 Task: Write and save a response "It is very easy to put your head in the sand about this until the crucial moment. It is also easy to attribute it to bad luck".
Action: Mouse moved to (528, 66)
Screenshot: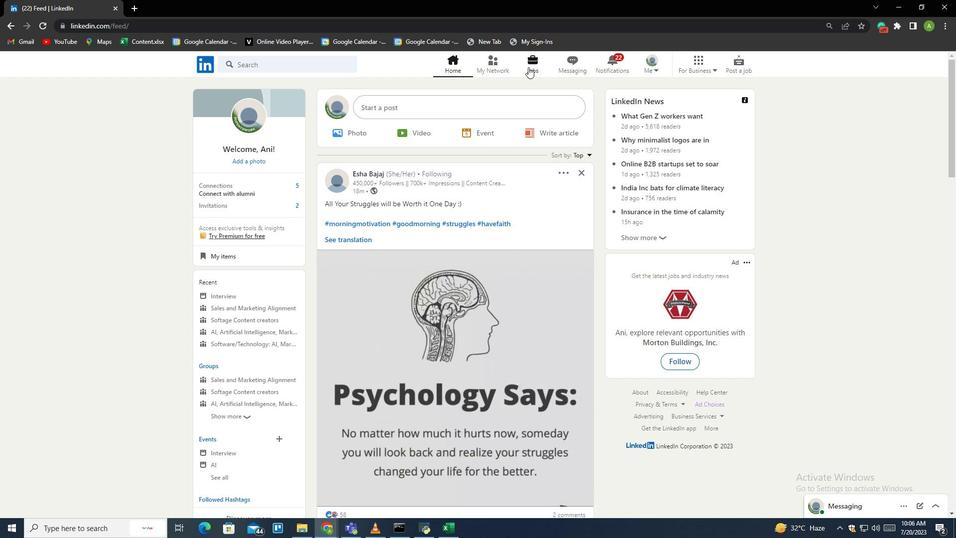 
Action: Mouse pressed left at (528, 66)
Screenshot: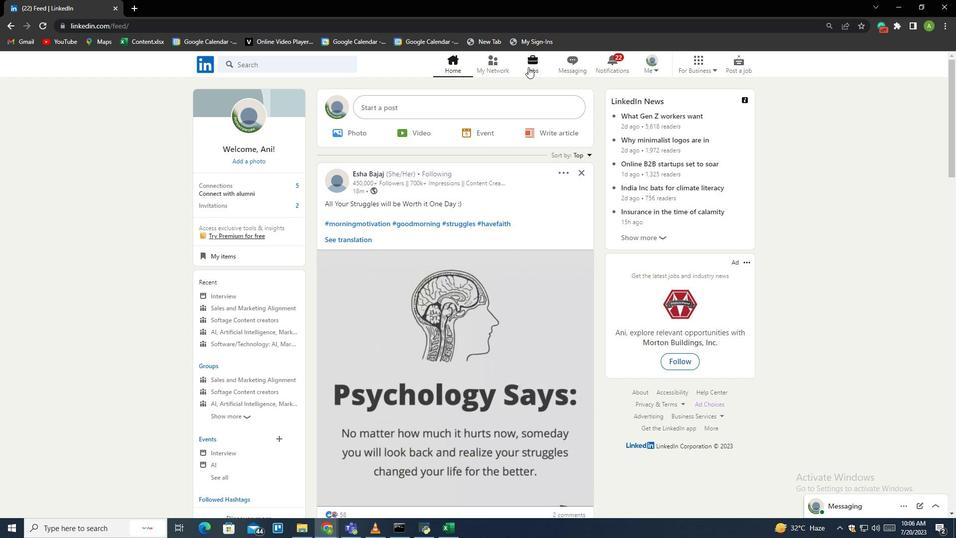 
Action: Mouse moved to (232, 337)
Screenshot: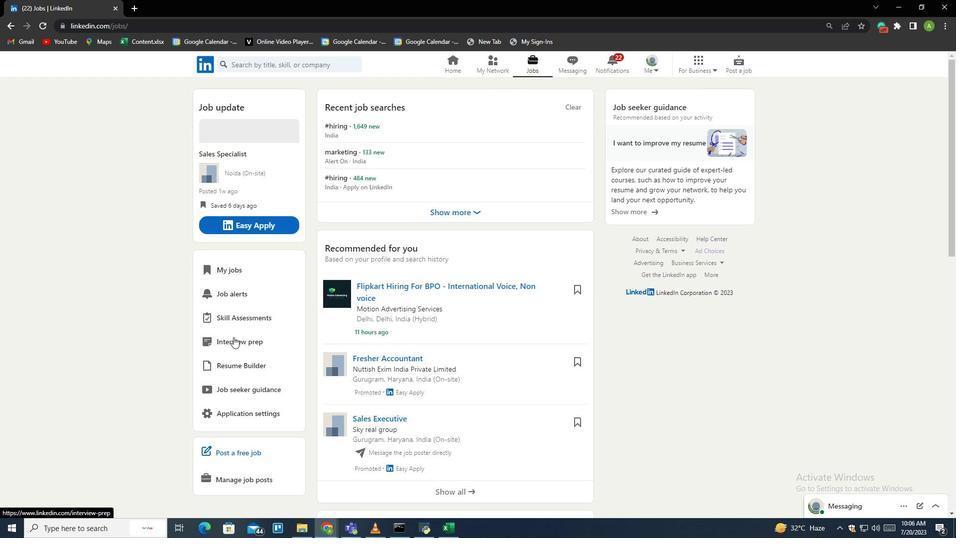 
Action: Mouse pressed left at (232, 337)
Screenshot: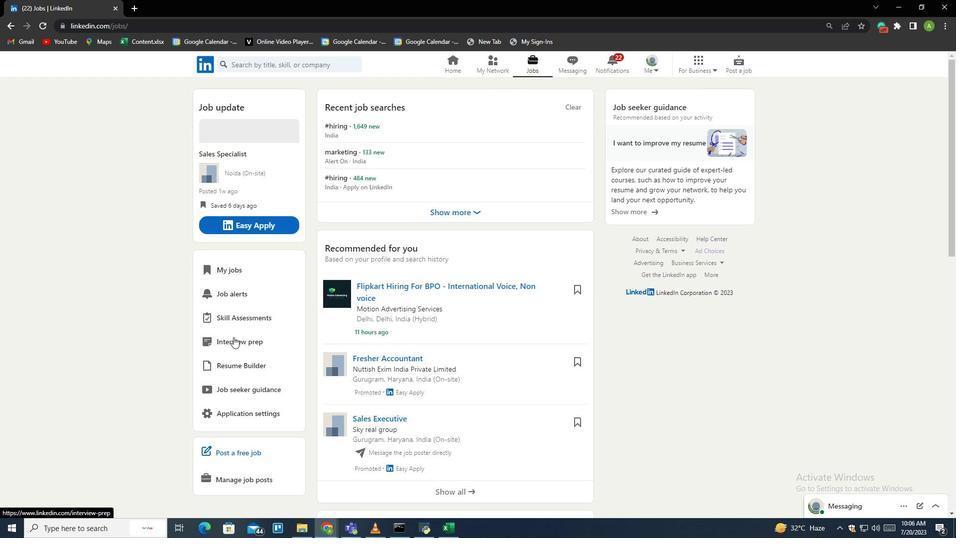 
Action: Mouse moved to (309, 105)
Screenshot: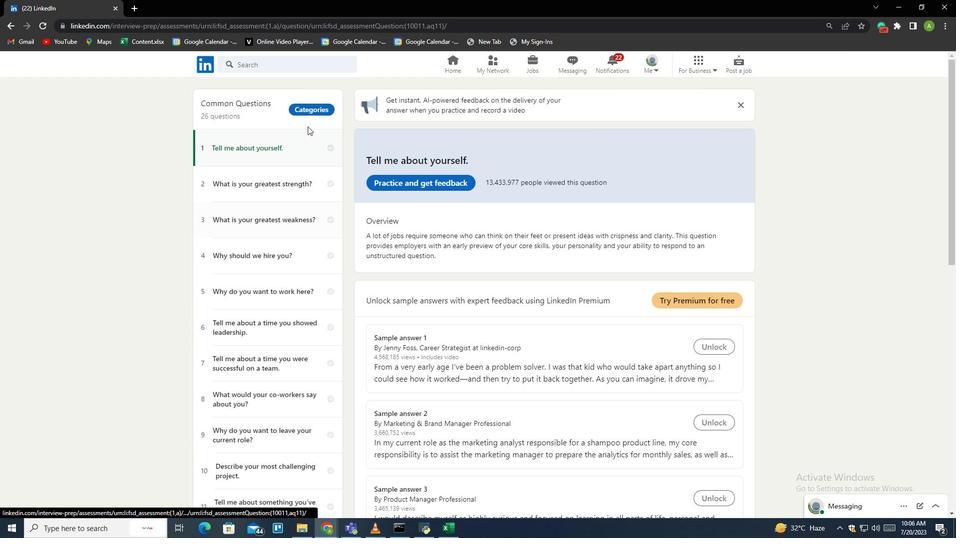 
Action: Mouse pressed left at (309, 105)
Screenshot: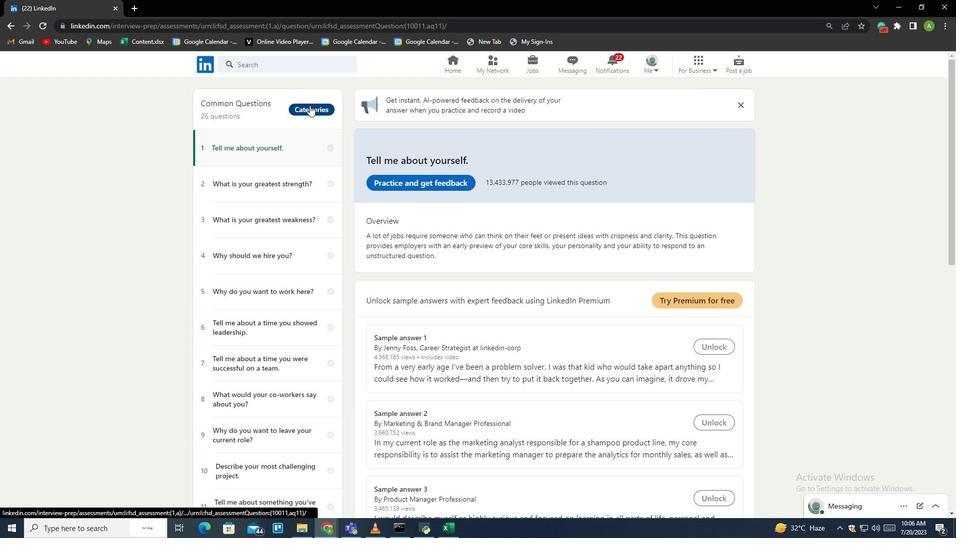 
Action: Mouse moved to (244, 433)
Screenshot: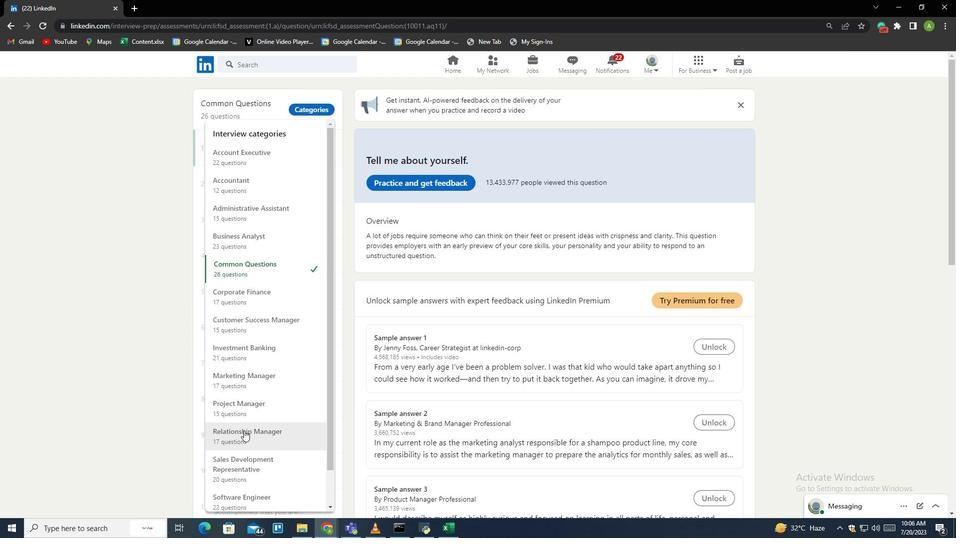 
Action: Mouse pressed left at (244, 433)
Screenshot: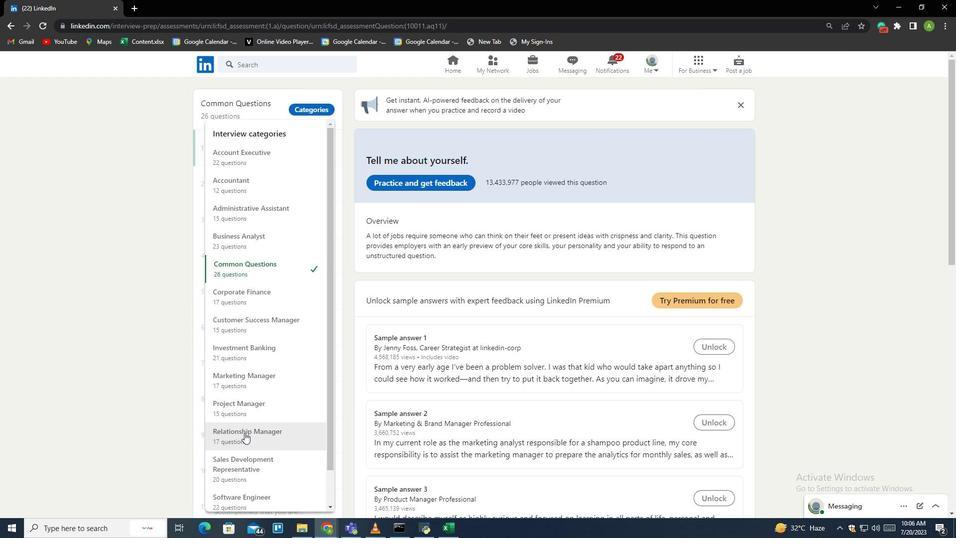 
Action: Mouse moved to (245, 427)
Screenshot: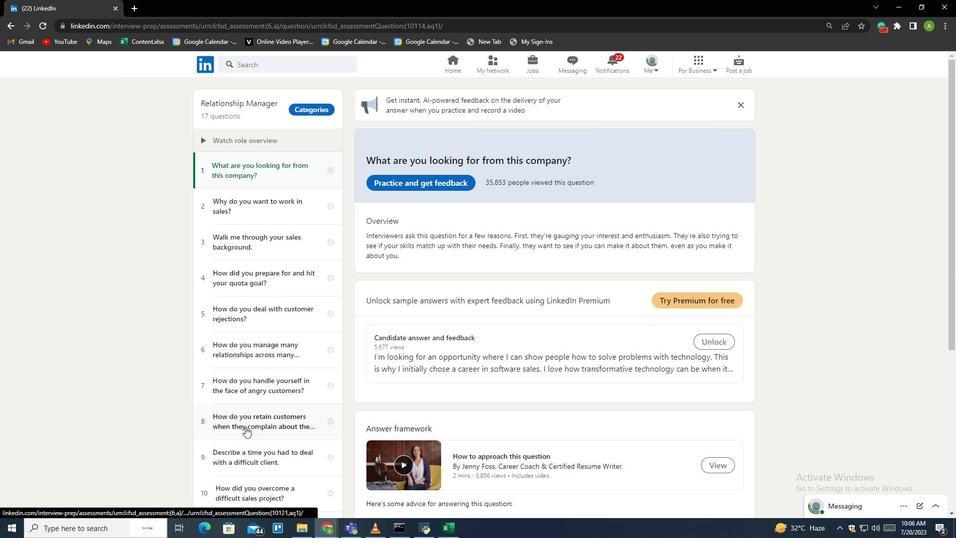 
Action: Mouse scrolled (245, 426) with delta (0, 0)
Screenshot: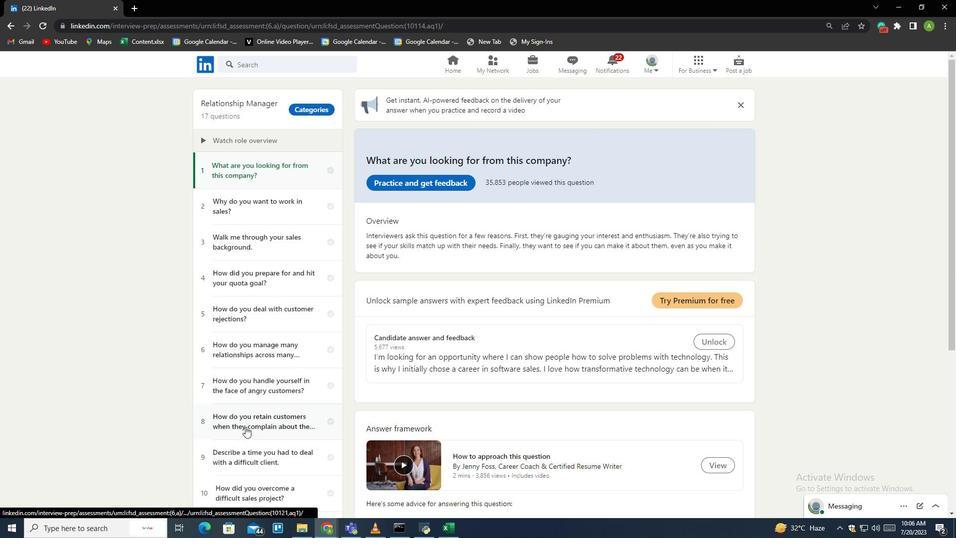
Action: Mouse scrolled (245, 426) with delta (0, 0)
Screenshot: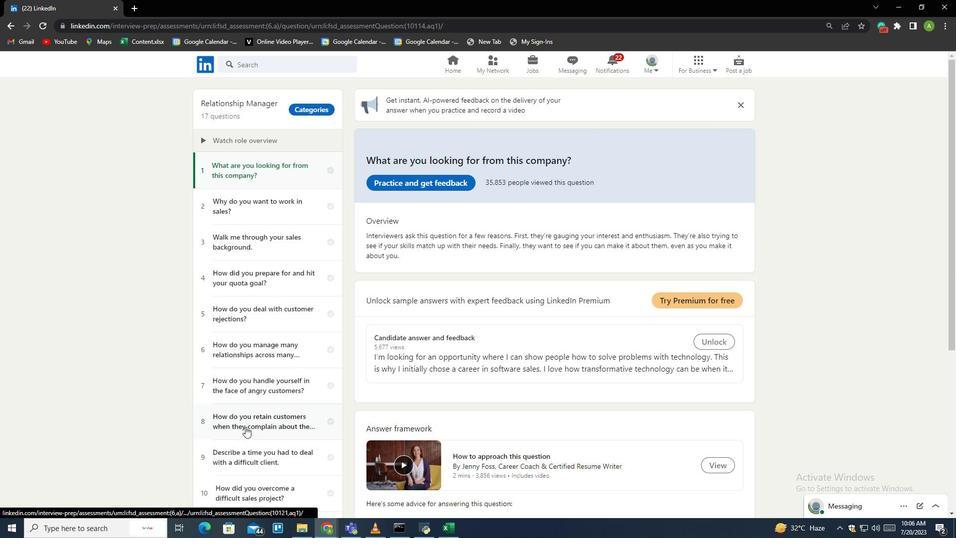 
Action: Mouse scrolled (245, 426) with delta (0, 0)
Screenshot: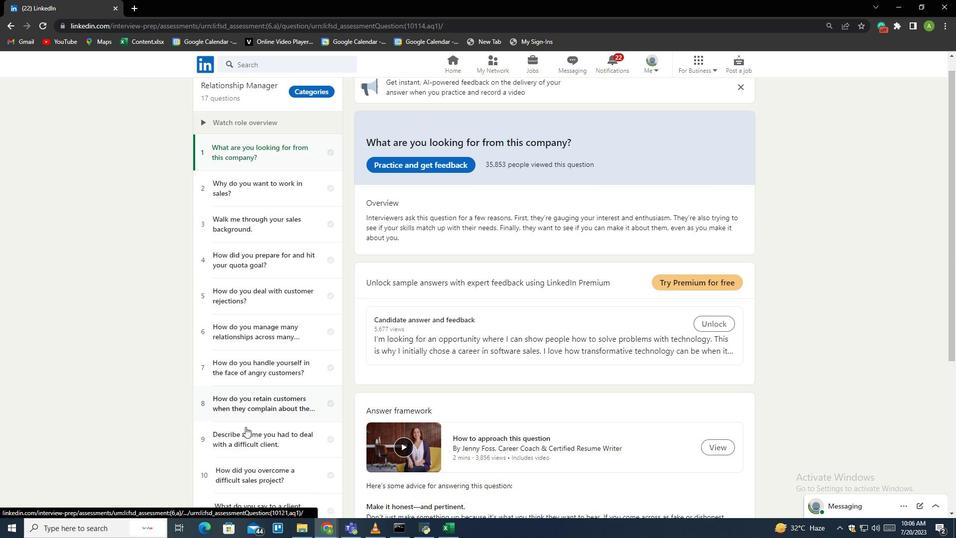 
Action: Mouse scrolled (245, 426) with delta (0, 0)
Screenshot: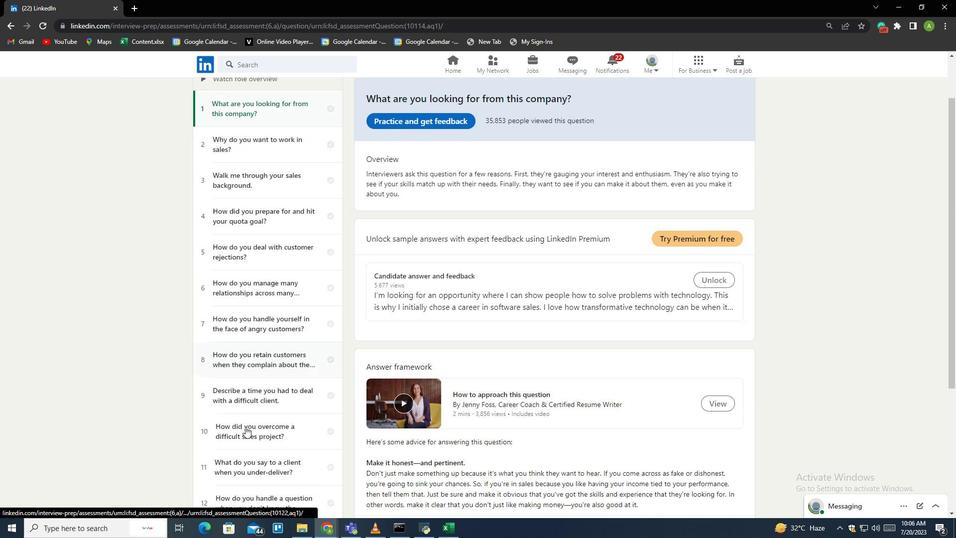 
Action: Mouse scrolled (245, 426) with delta (0, 0)
Screenshot: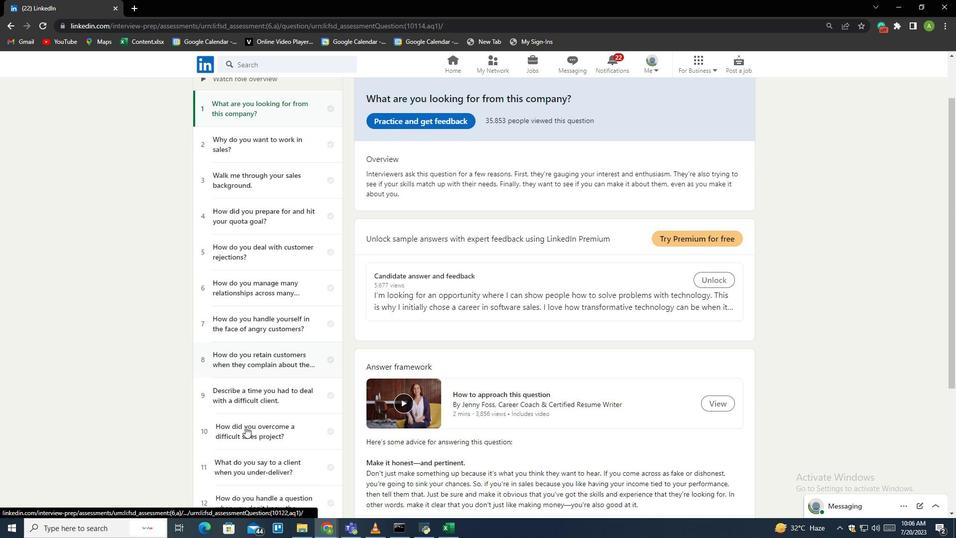 
Action: Mouse moved to (255, 279)
Screenshot: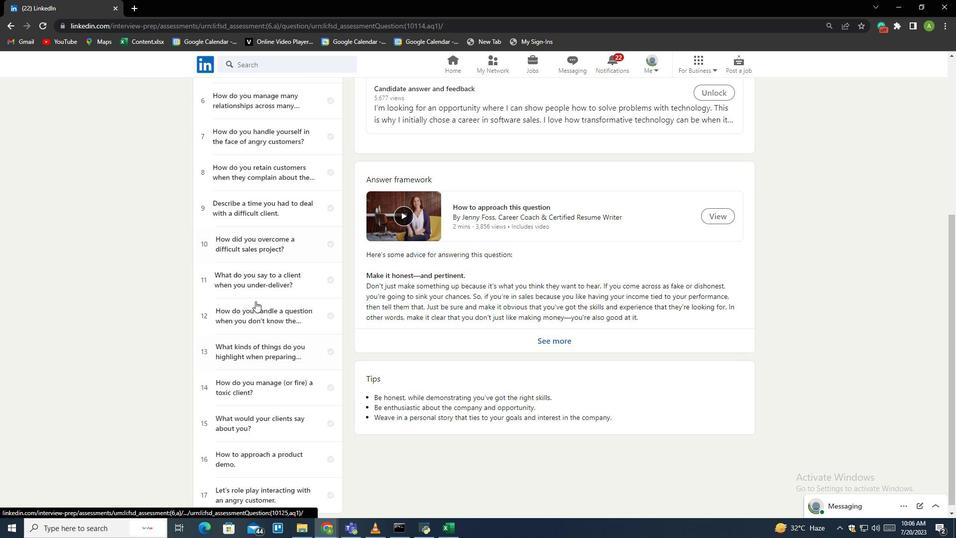 
Action: Mouse pressed left at (255, 279)
Screenshot: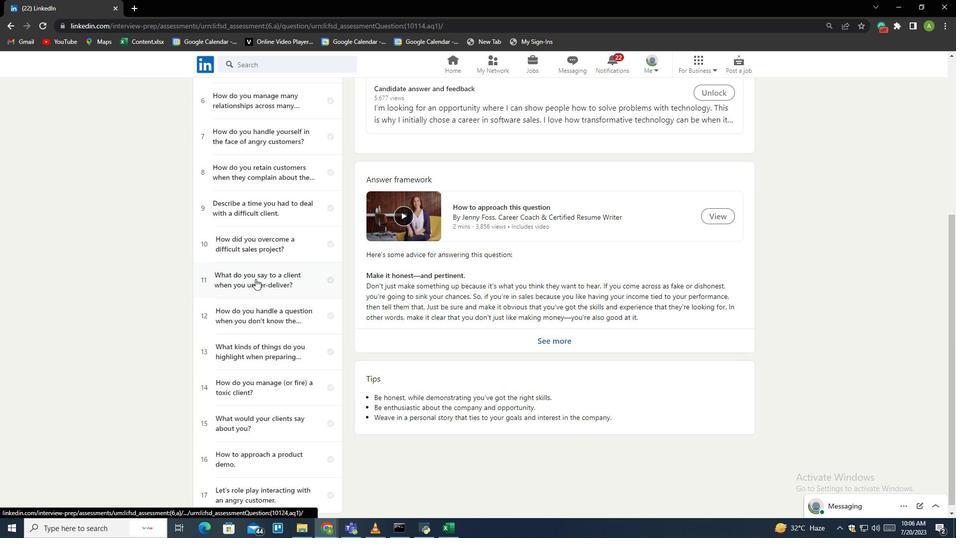 
Action: Mouse moved to (436, 182)
Screenshot: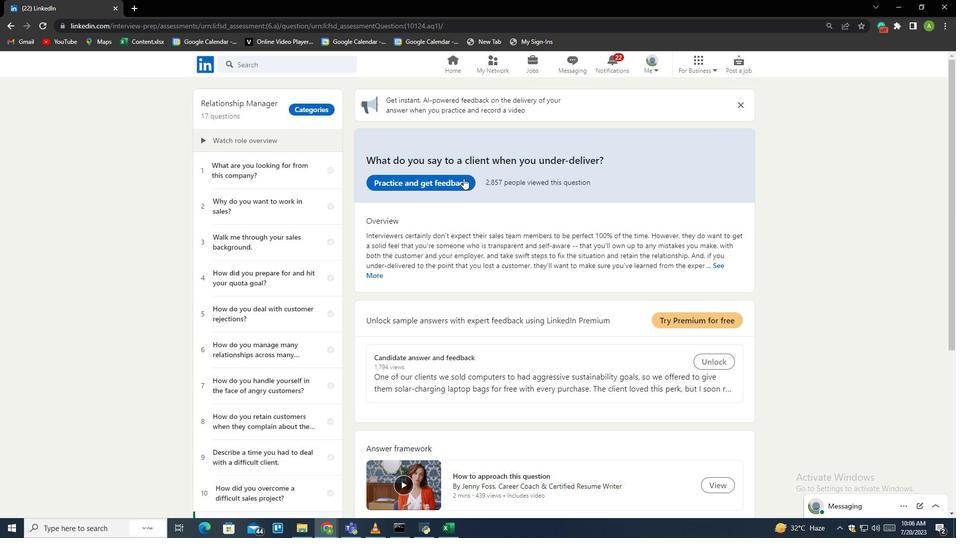 
Action: Mouse pressed left at (436, 182)
Screenshot: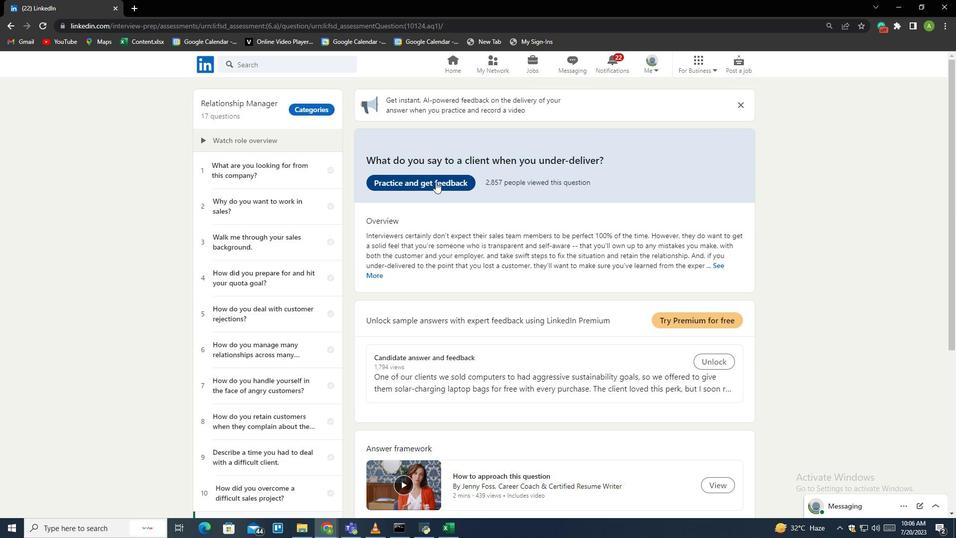 
Action: Mouse moved to (466, 308)
Screenshot: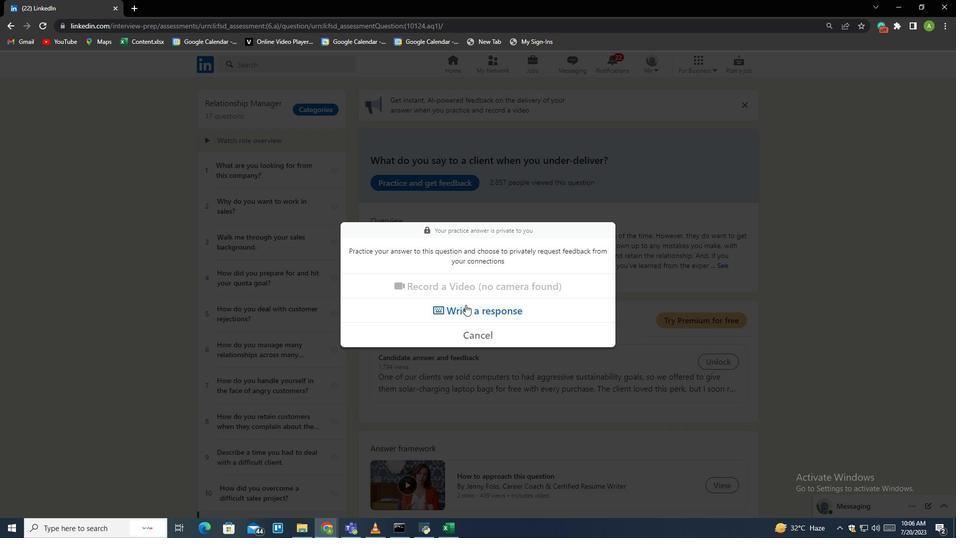 
Action: Mouse pressed left at (466, 308)
Screenshot: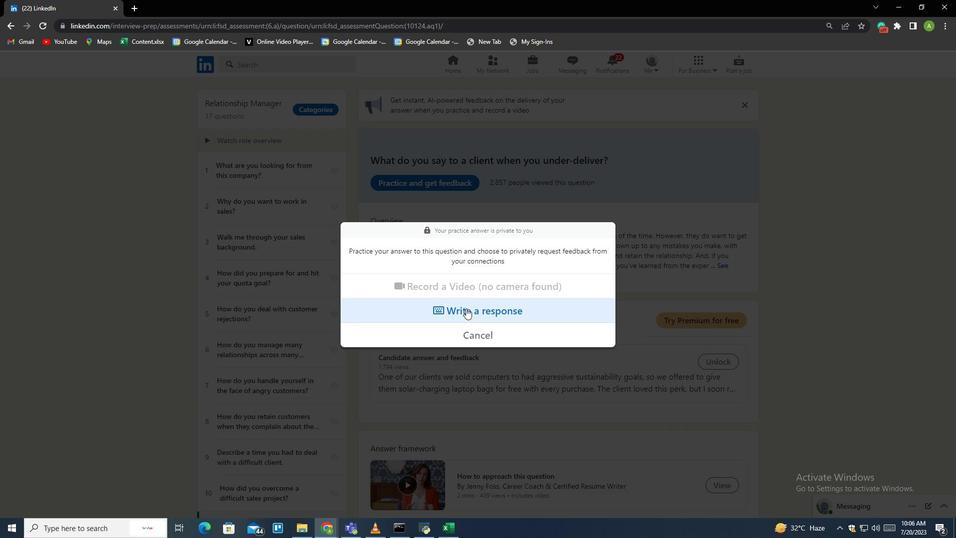 
Action: Mouse moved to (428, 251)
Screenshot: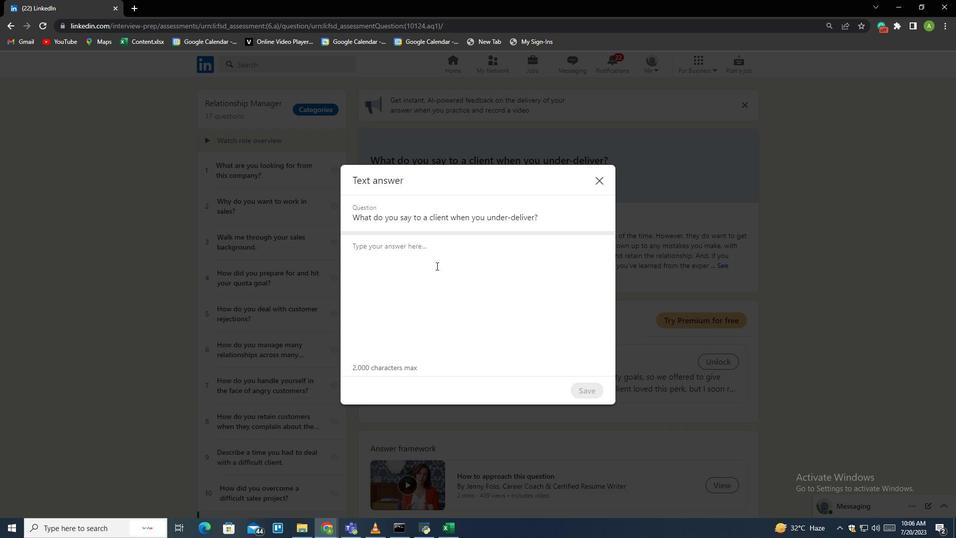 
Action: Mouse pressed left at (428, 251)
Screenshot: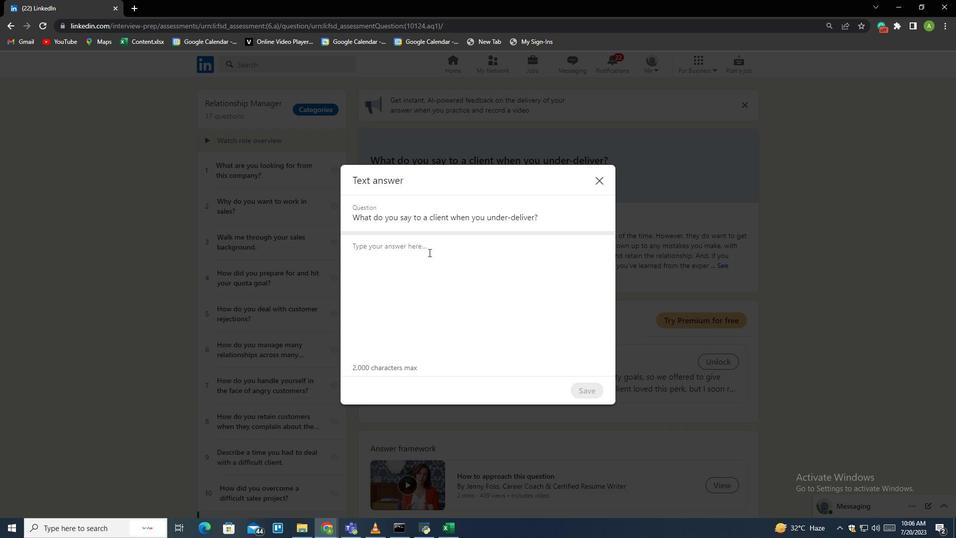 
Action: Key pressed <Key.shift>It<Key.space>is<Key.space>very<Key.space>easy<Key.space>to<Key.space>put<Key.space>your<Key.space>head<Key.space>in<Key.space>the<Key.space>sand<Key.space>about<Key.space>this<Key.space>untl<Key.space>the<Key.space>crucial<Key.space>mon<Key.backspace>ment.<Key.space><Key.shift>It<Key.space>is<Key.space>also<Key.space>easy<Key.space>to<Key.space>attribure<Key.backspace><Key.backspace>te<Key.space>it<Key.space>to<Key.space>bad<Key.space>luck
Screenshot: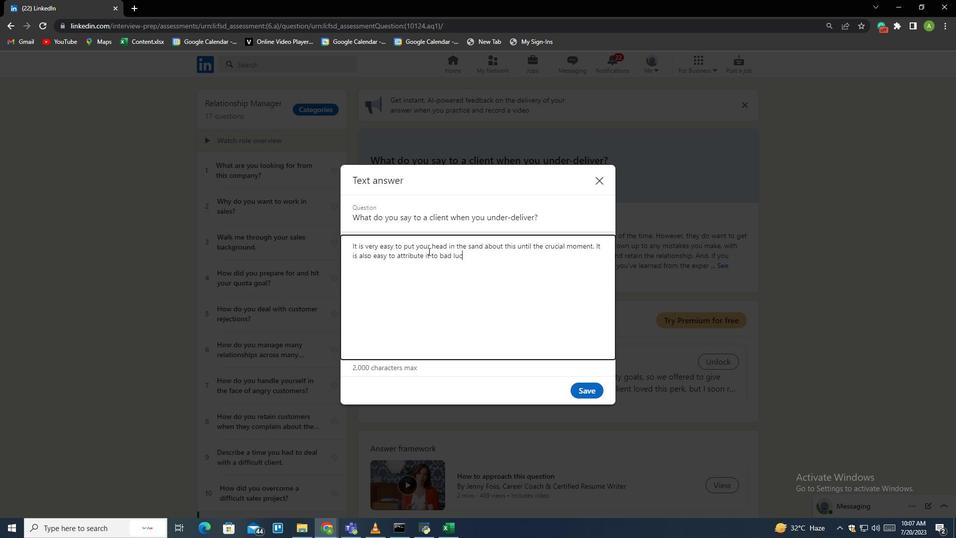 
Action: Mouse moved to (585, 385)
Screenshot: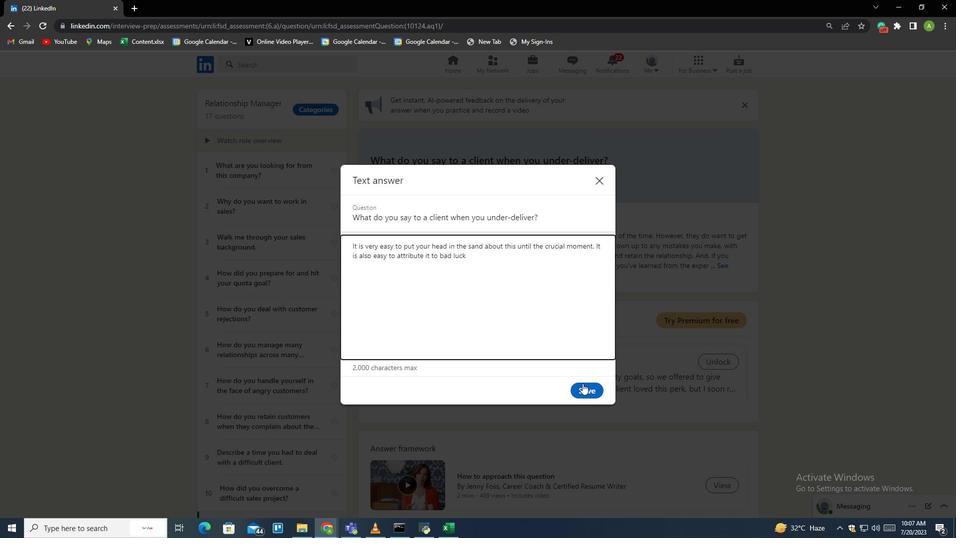
Action: Mouse pressed left at (585, 385)
Screenshot: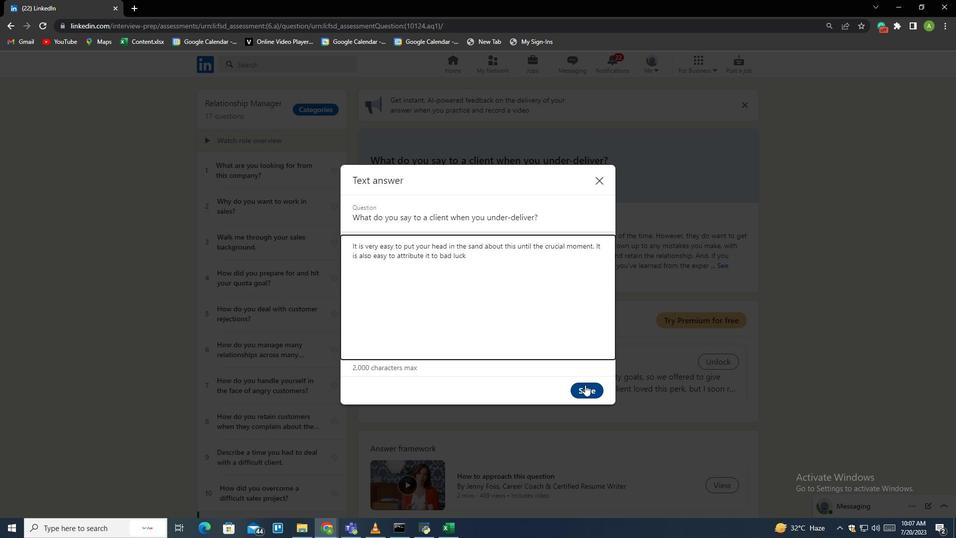 
